 Task: For heading Arial Rounded MT Bold with Underline.  font size for heading26,  'Change the font style of data to'Browallia New.  and font size to 18,  Change the alignment of both headline & data to Align middle & Align Text left.  In the sheet  Attendance Tracker
Action: Mouse moved to (58, 140)
Screenshot: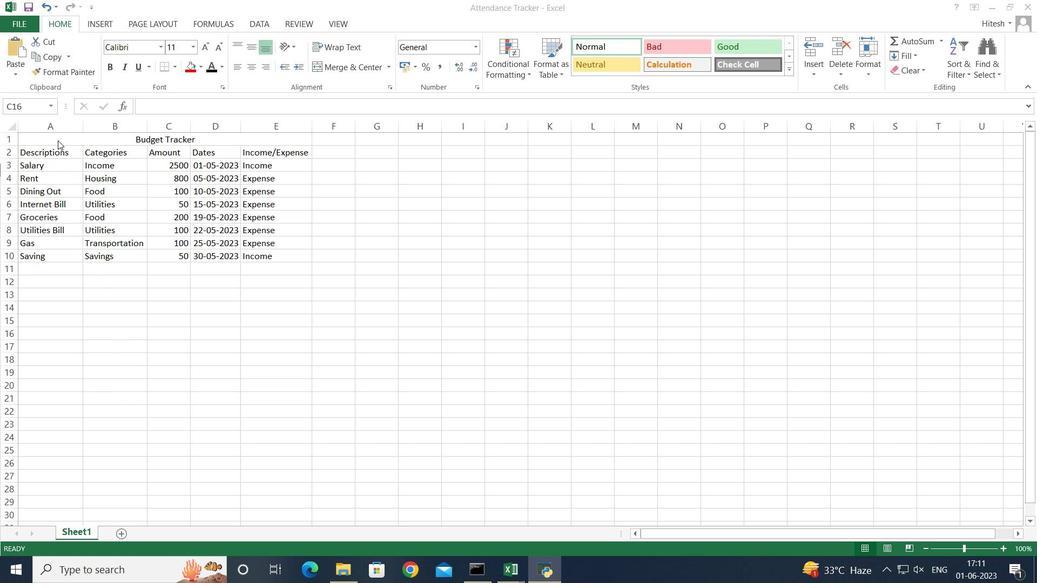 
Action: Mouse pressed left at (58, 140)
Screenshot: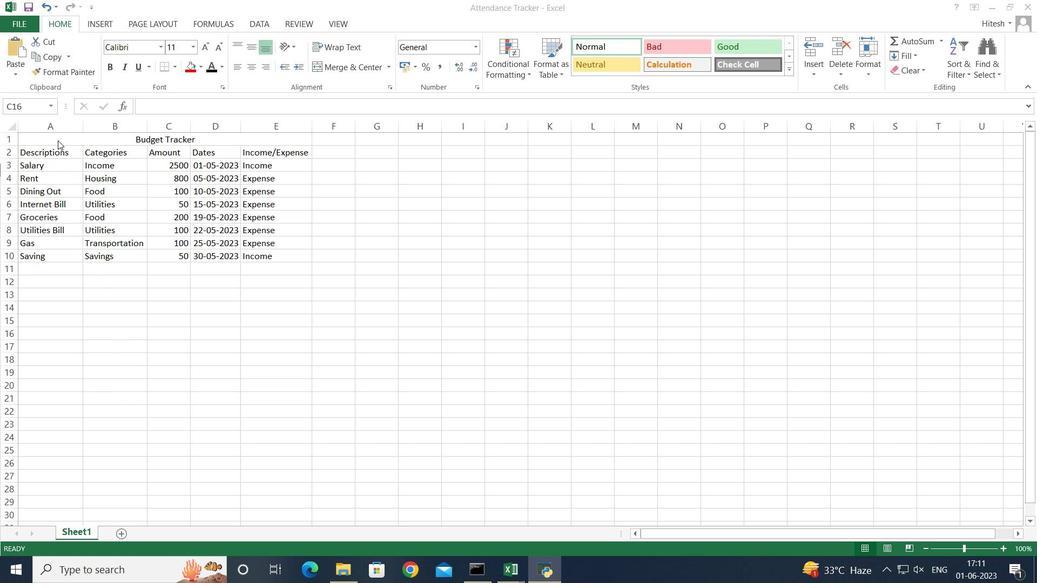 
Action: Mouse moved to (64, 136)
Screenshot: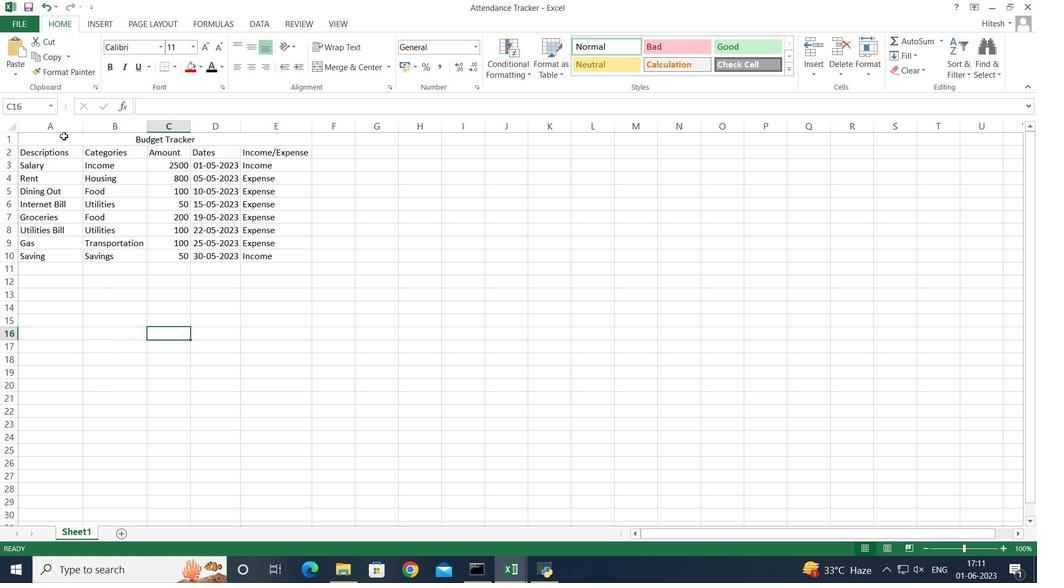 
Action: Mouse pressed left at (64, 136)
Screenshot: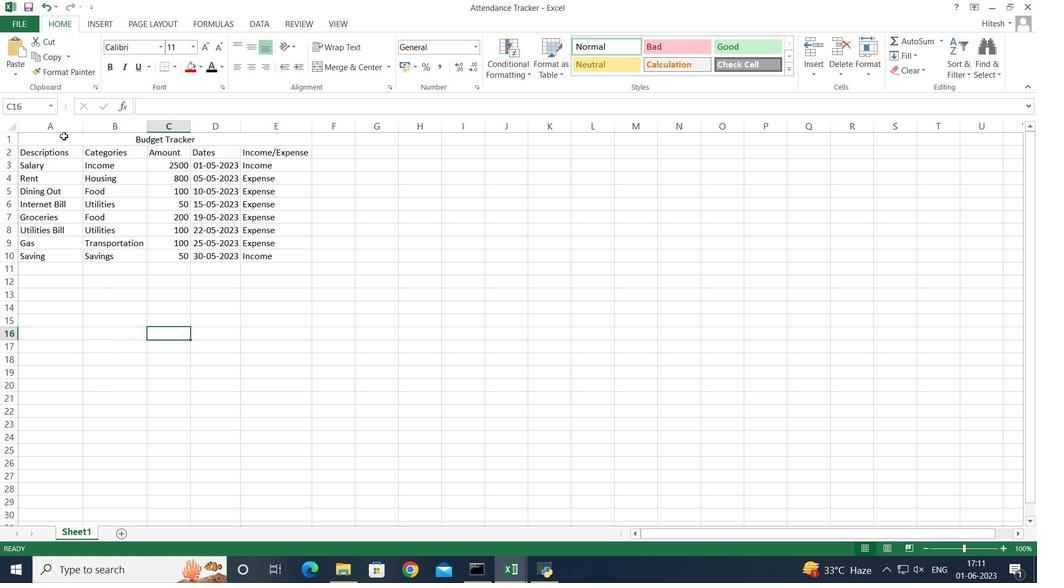 
Action: Mouse moved to (161, 47)
Screenshot: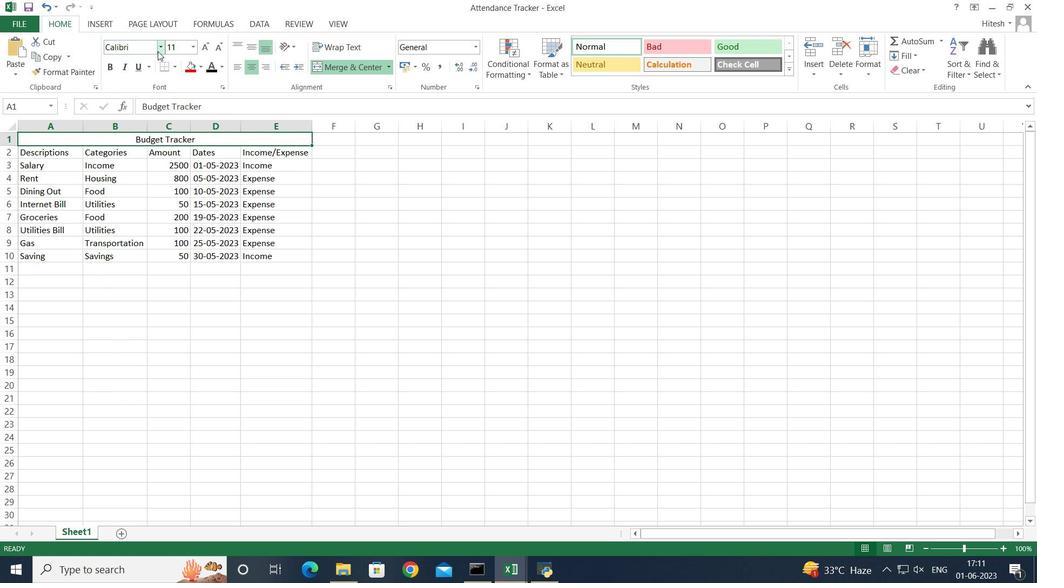 
Action: Mouse pressed left at (161, 47)
Screenshot: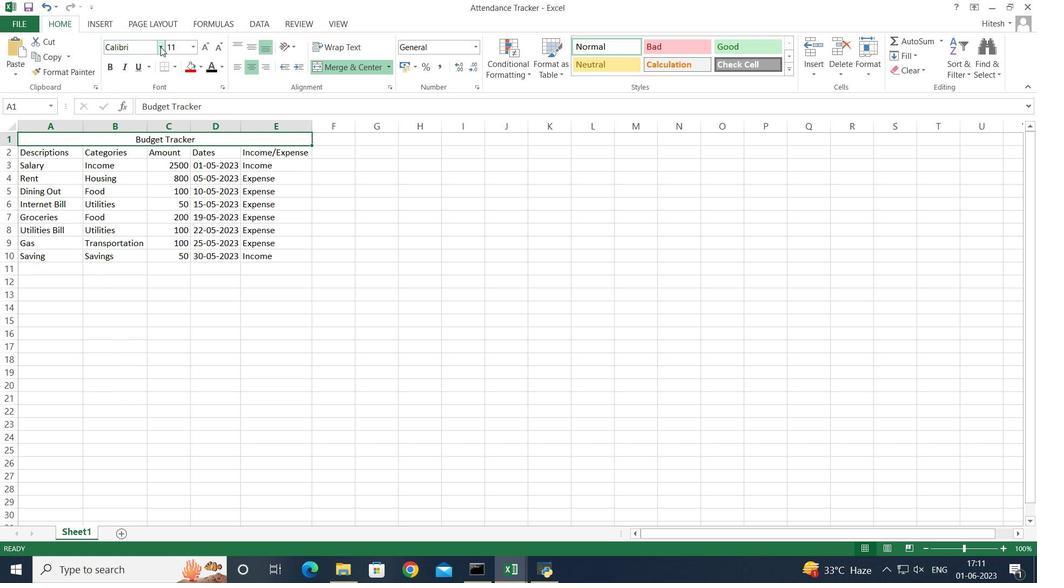 
Action: Mouse moved to (161, 47)
Screenshot: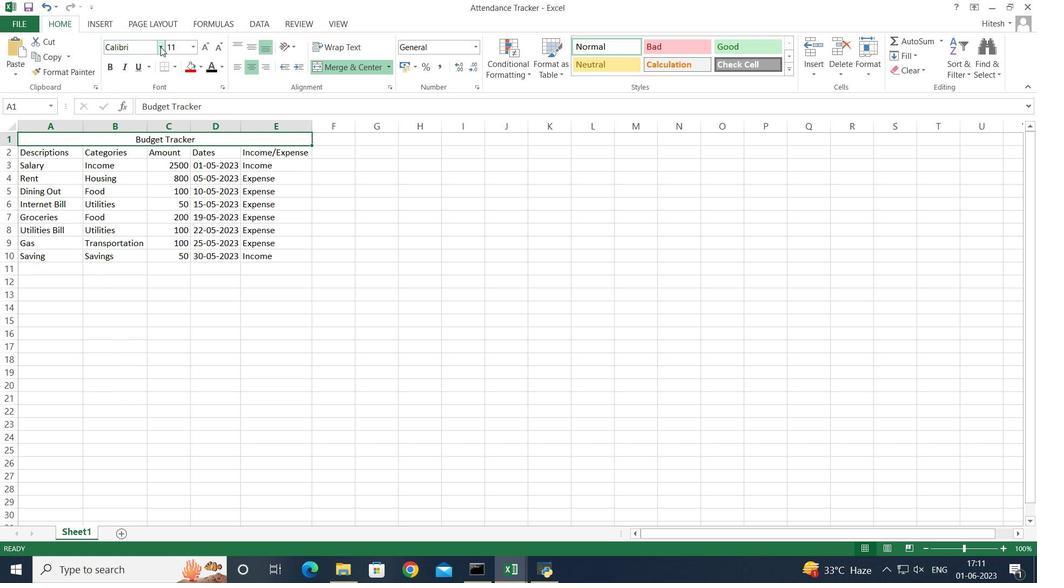 
Action: Key pressed arial<Key.space>rounded
Screenshot: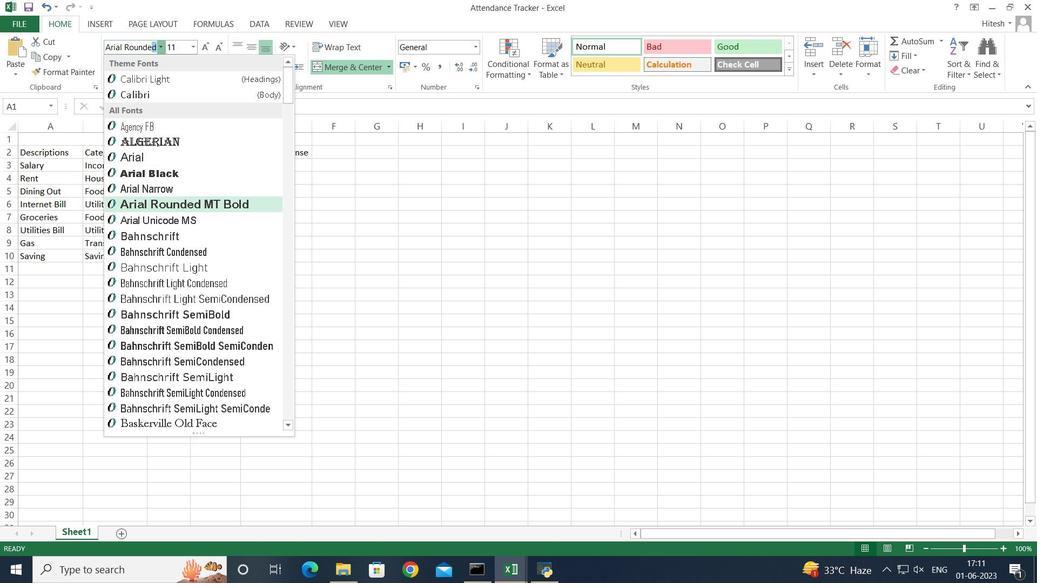 
Action: Mouse moved to (165, 196)
Screenshot: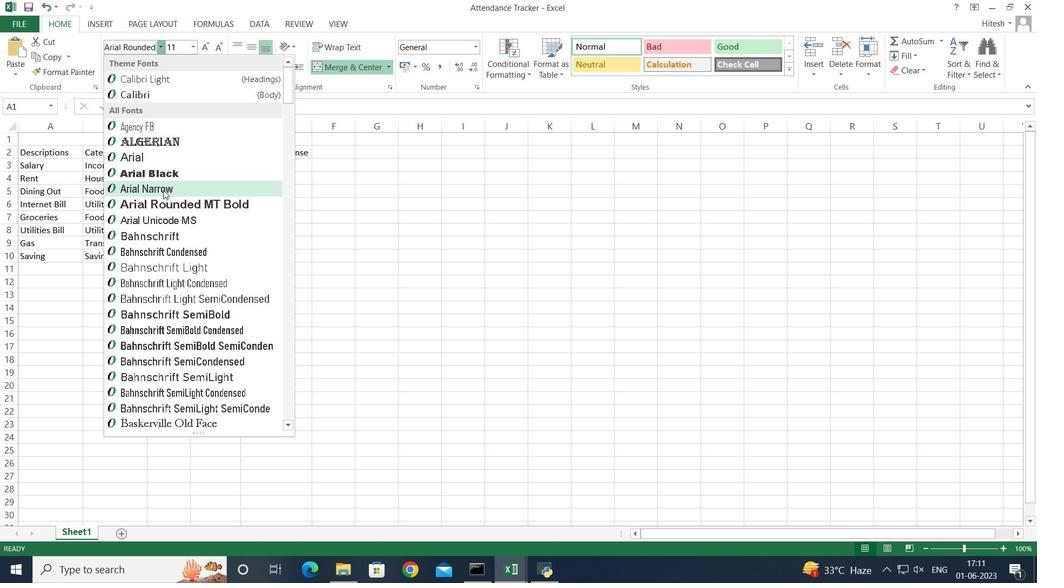 
Action: Mouse pressed left at (165, 196)
Screenshot: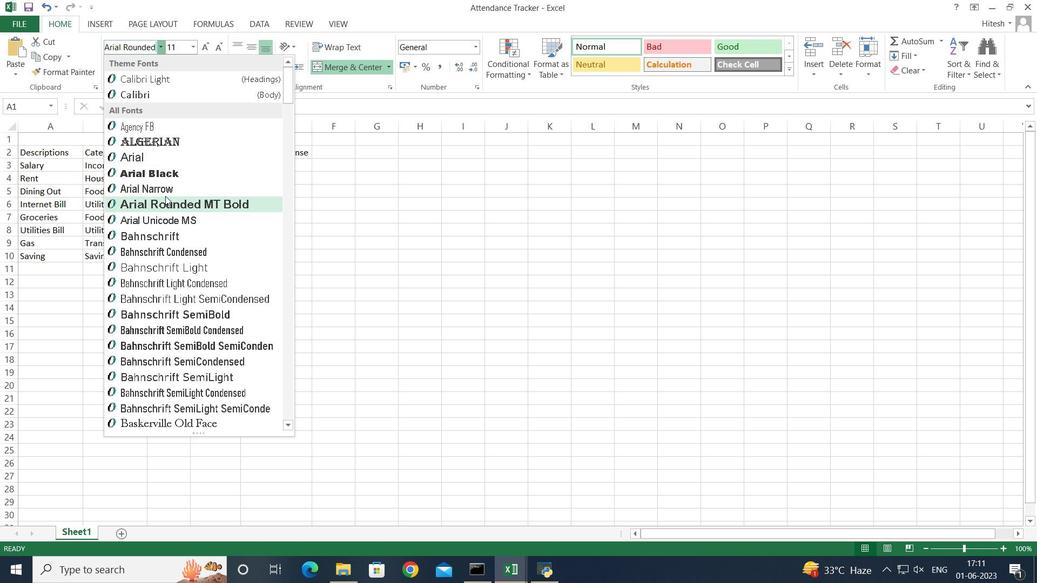 
Action: Mouse moved to (136, 69)
Screenshot: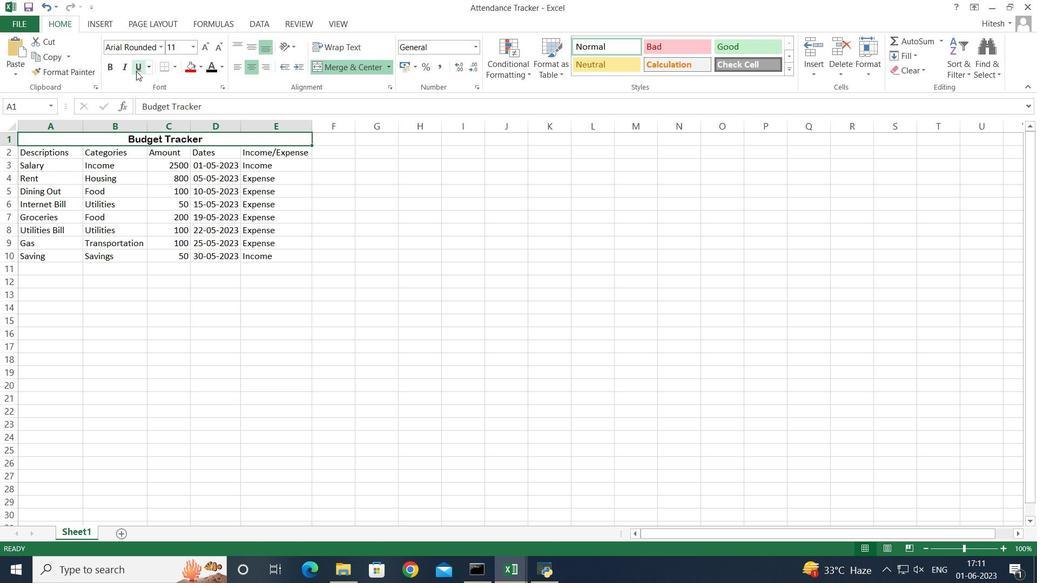 
Action: Mouse pressed left at (136, 69)
Screenshot: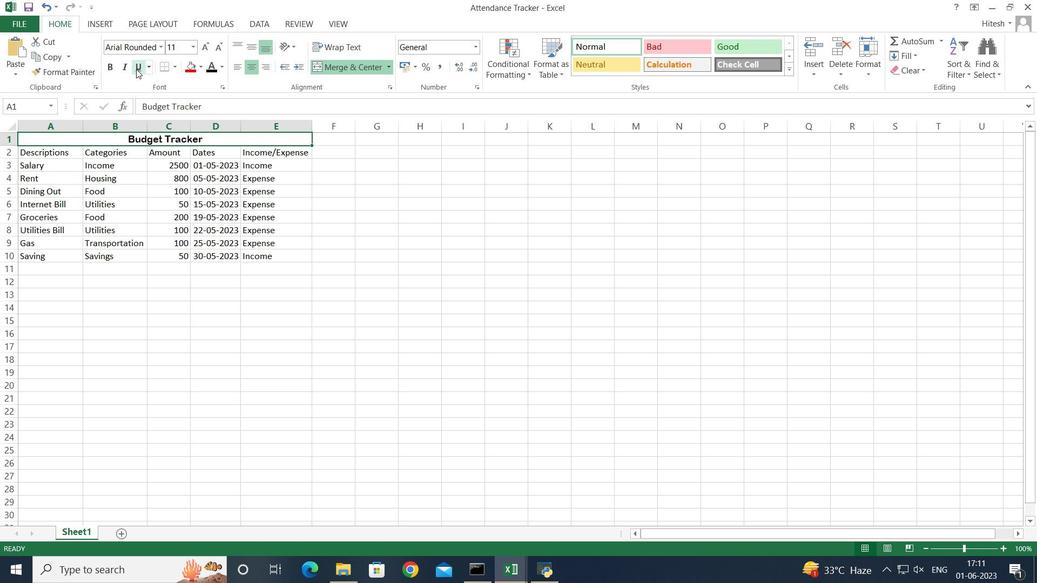 
Action: Mouse moved to (196, 45)
Screenshot: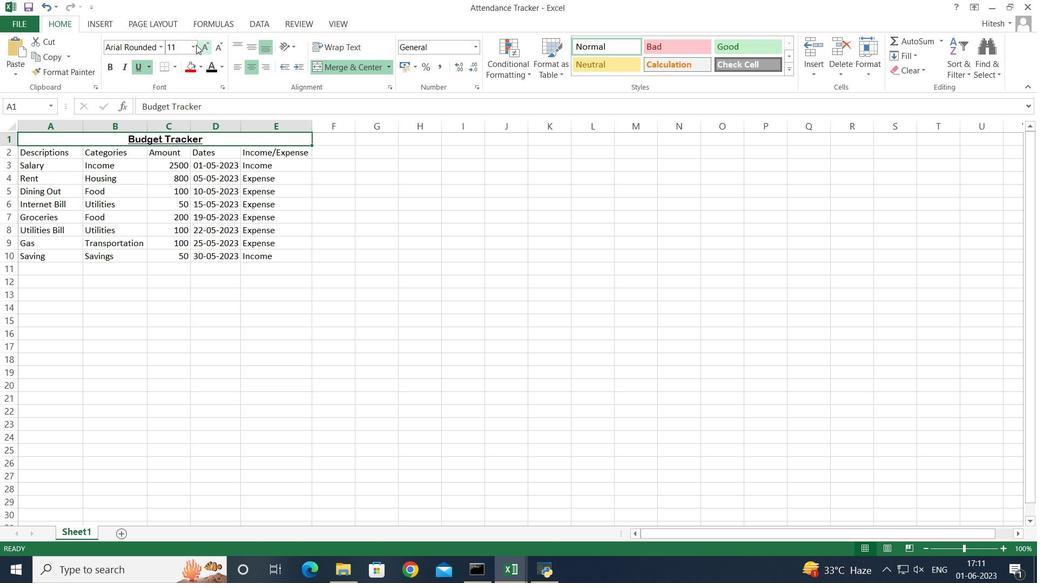 
Action: Mouse pressed left at (196, 45)
Screenshot: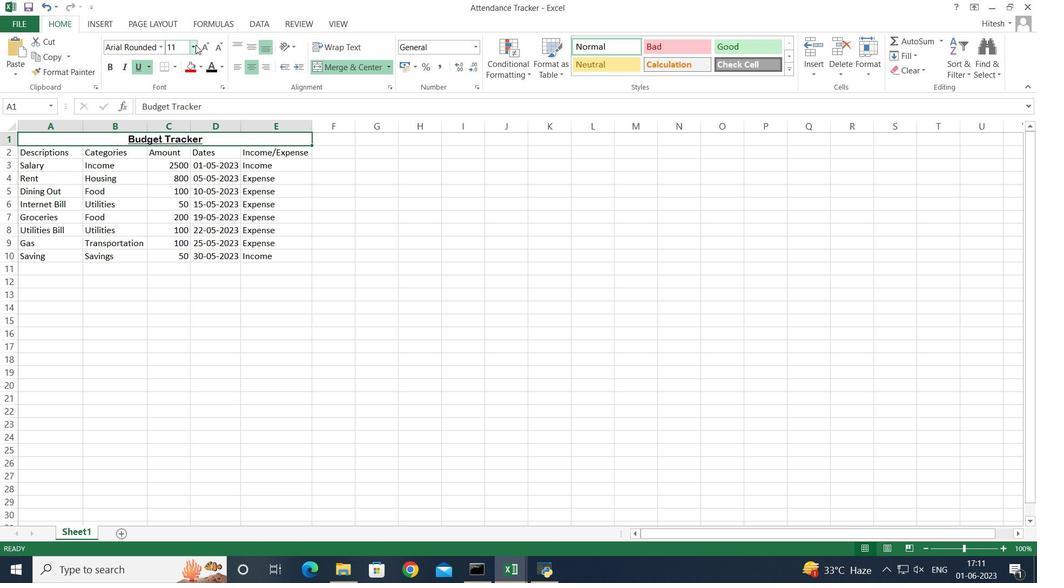 
Action: Key pressed 26<Key.enter>
Screenshot: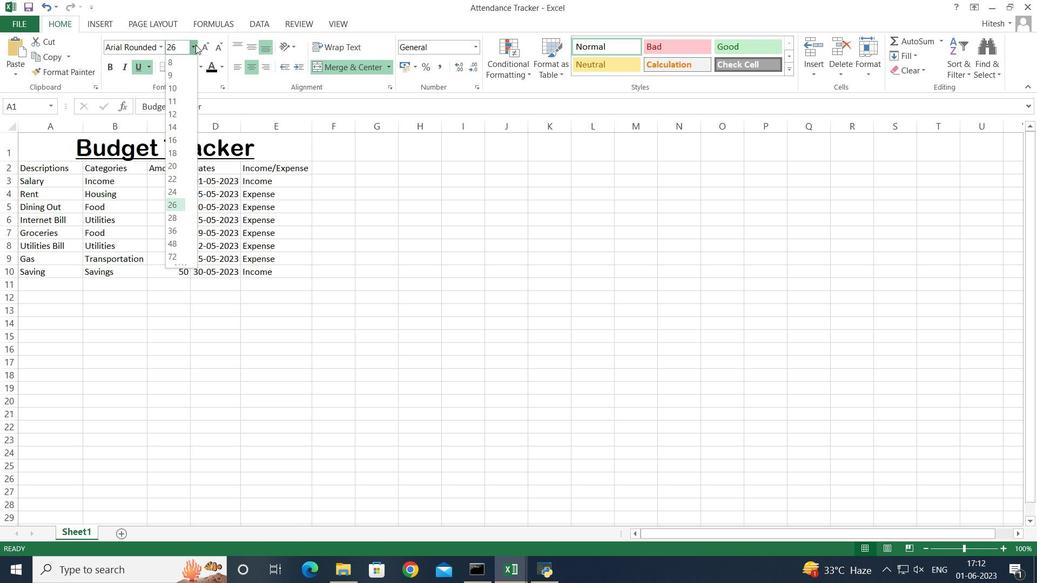 
Action: Mouse moved to (52, 168)
Screenshot: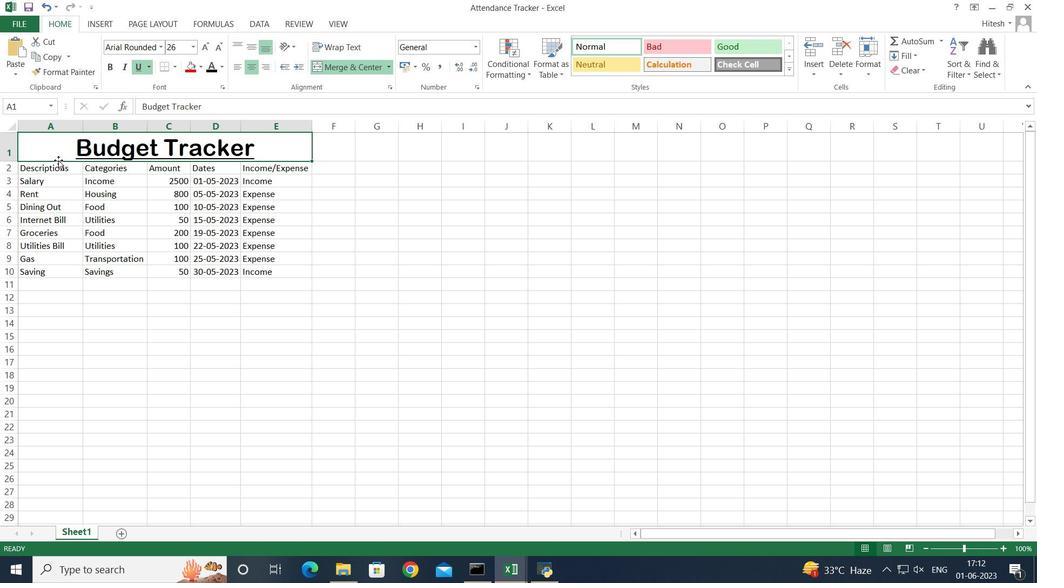 
Action: Mouse pressed left at (52, 168)
Screenshot: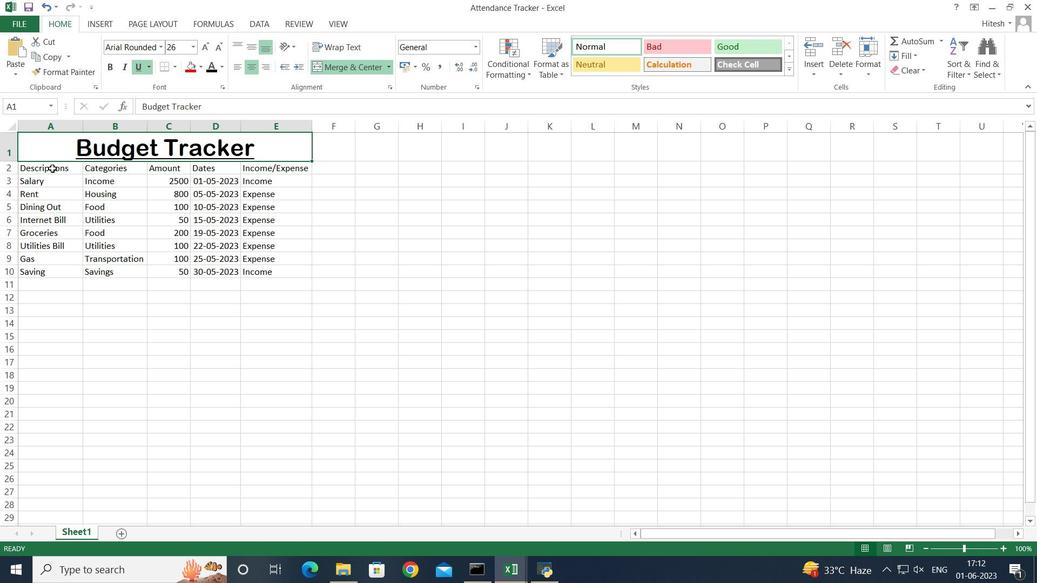 
Action: Key pressed <Key.shift><Key.right><Key.right><Key.right><Key.right><Key.down><Key.down><Key.down><Key.down><Key.down><Key.down><Key.down><Key.down>
Screenshot: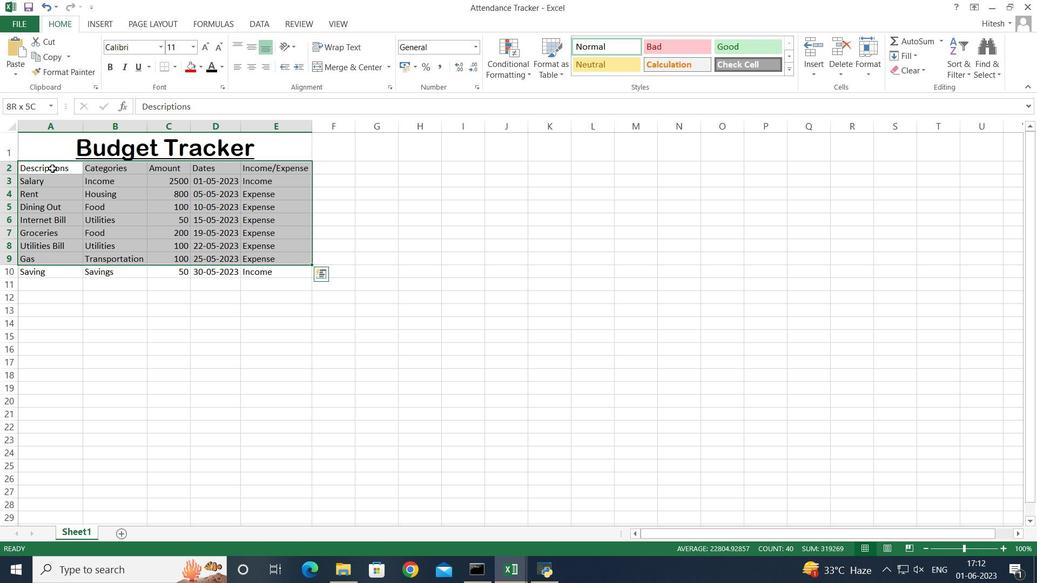 
Action: Mouse moved to (161, 45)
Screenshot: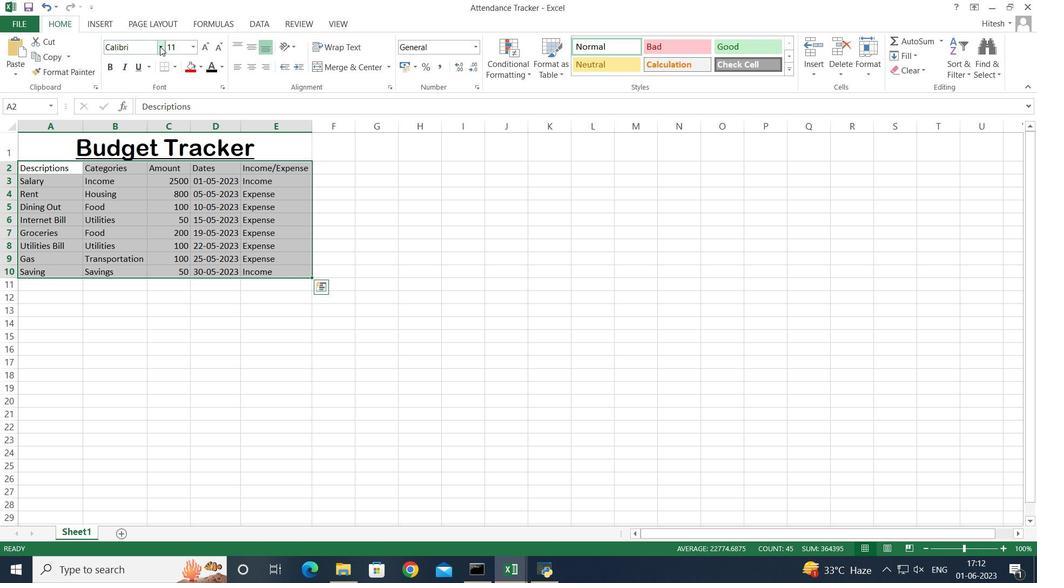 
Action: Mouse pressed left at (161, 45)
Screenshot: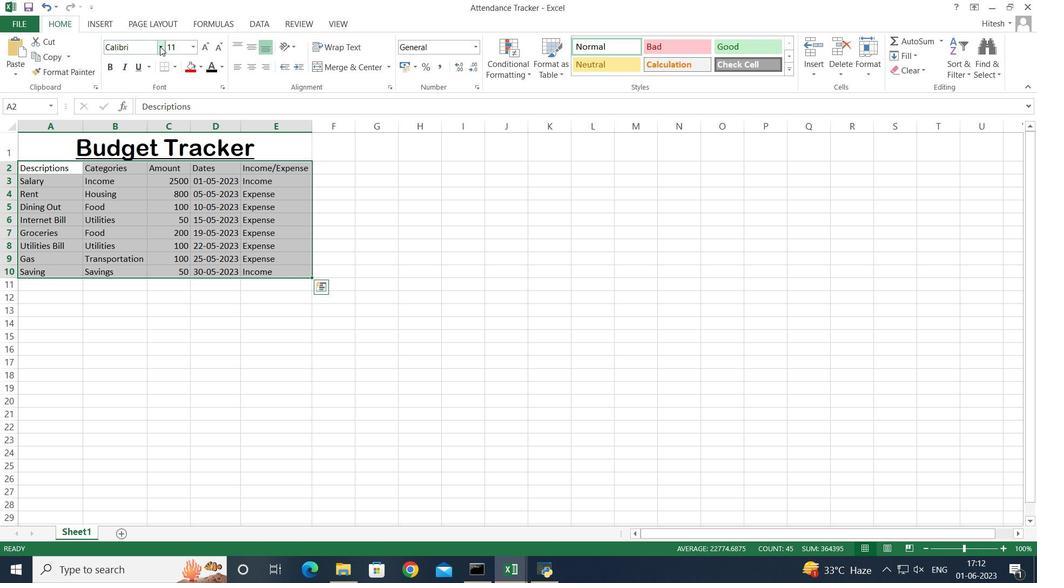 
Action: Mouse moved to (158, 45)
Screenshot: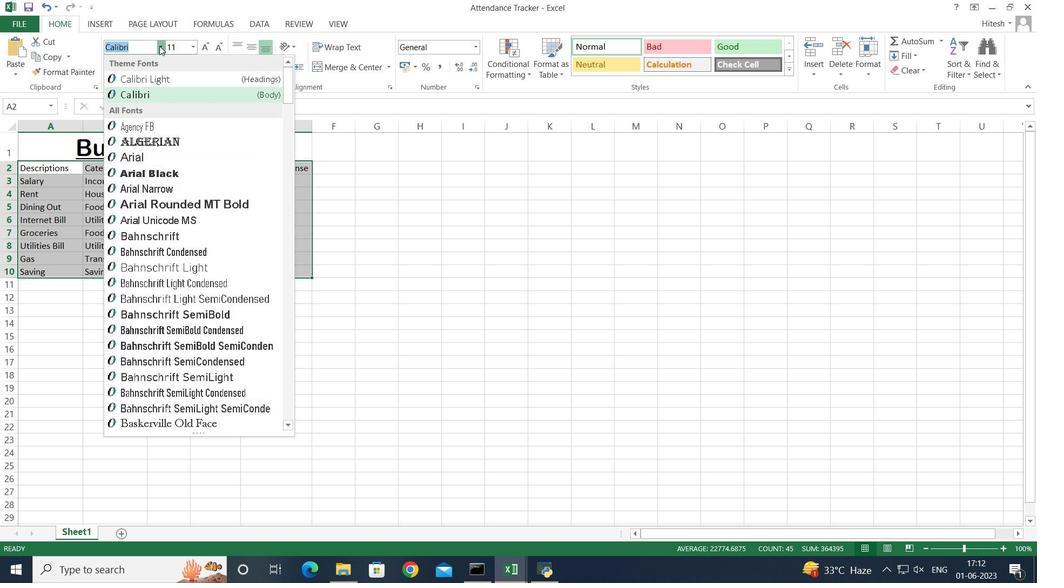 
Action: Key pressed browallia<Key.space>new<Key.enter>
Screenshot: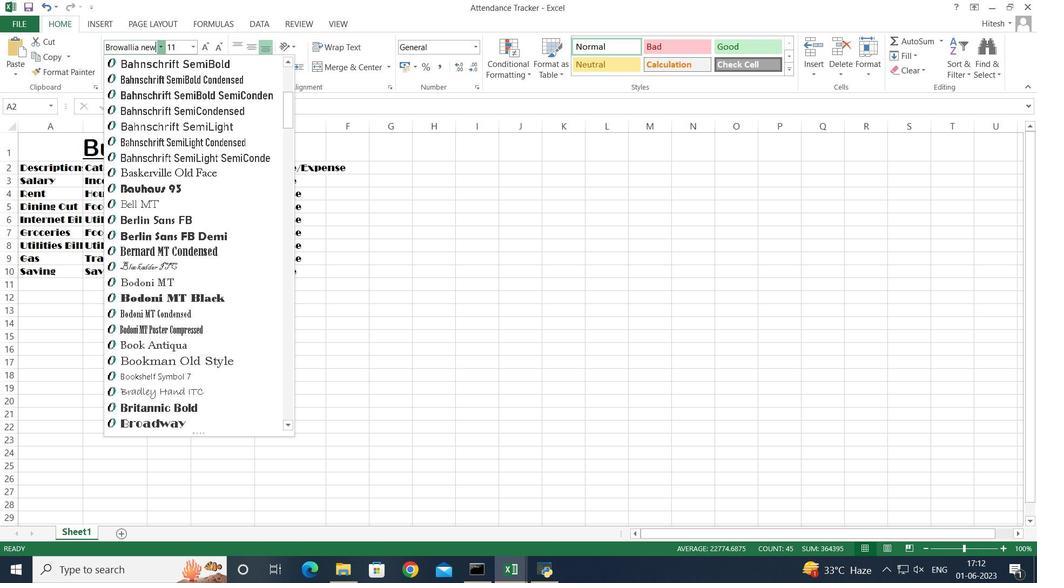 
Action: Mouse moved to (193, 49)
Screenshot: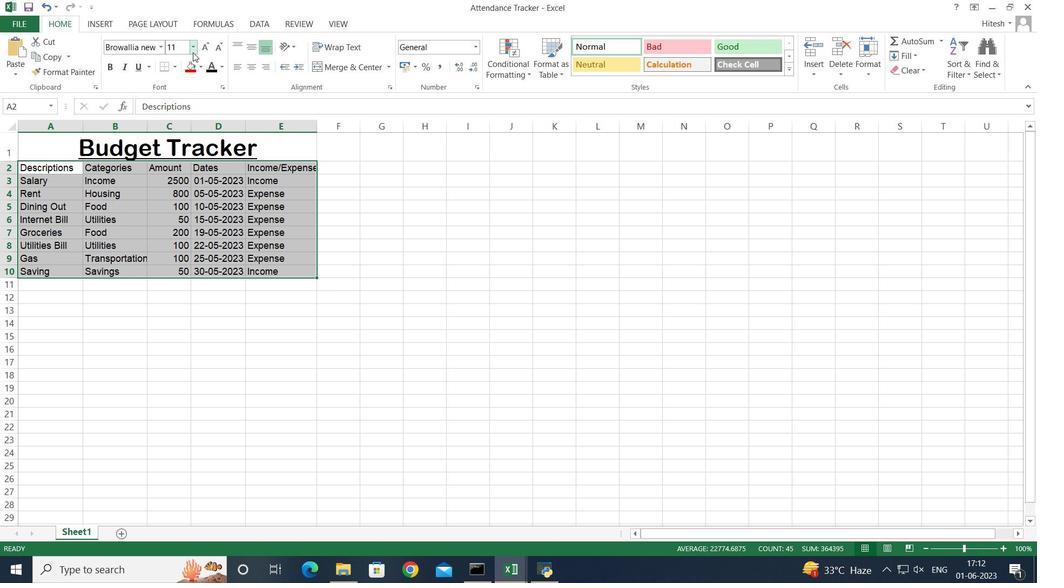 
Action: Mouse pressed left at (193, 49)
Screenshot: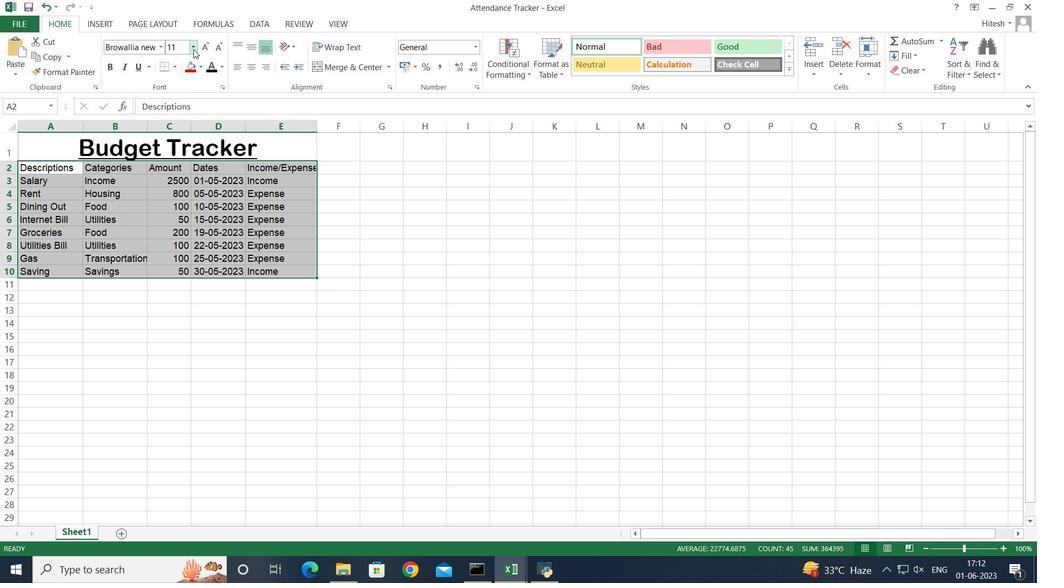 
Action: Mouse moved to (178, 103)
Screenshot: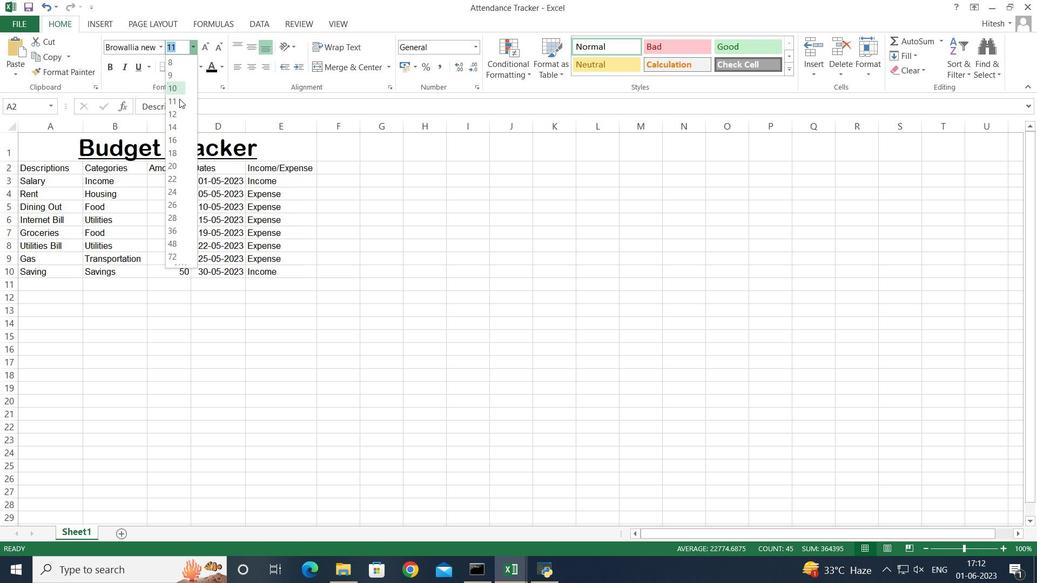
Action: Key pressed 18<Key.enter>
Screenshot: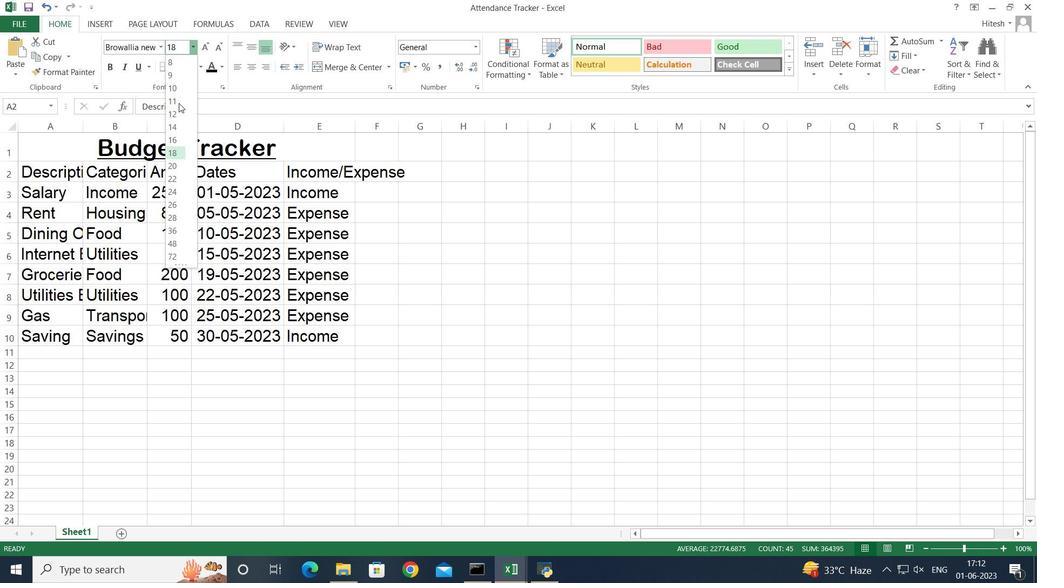 
Action: Mouse moved to (151, 358)
Screenshot: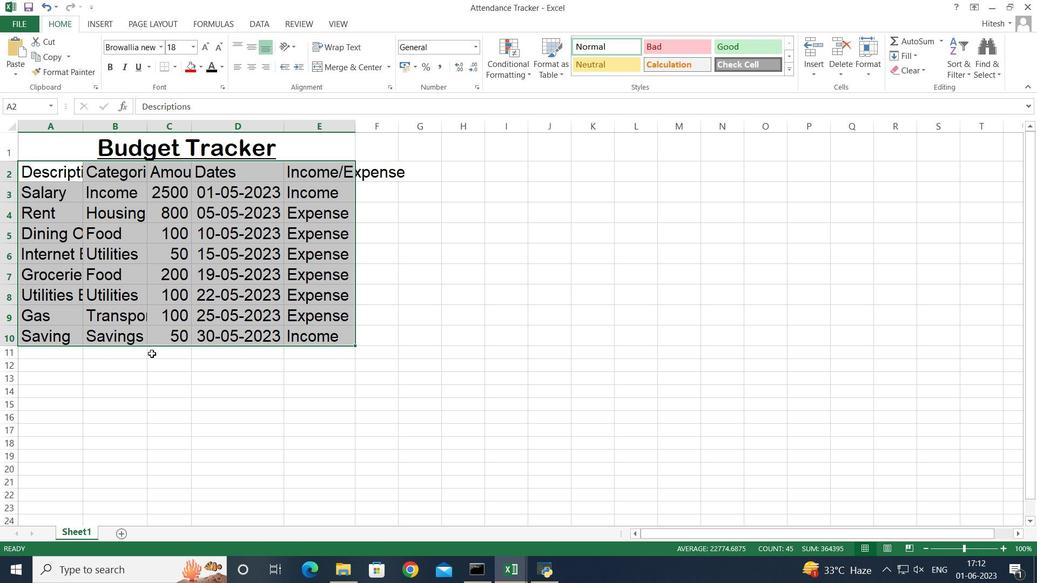 
Action: Mouse pressed left at (151, 358)
Screenshot: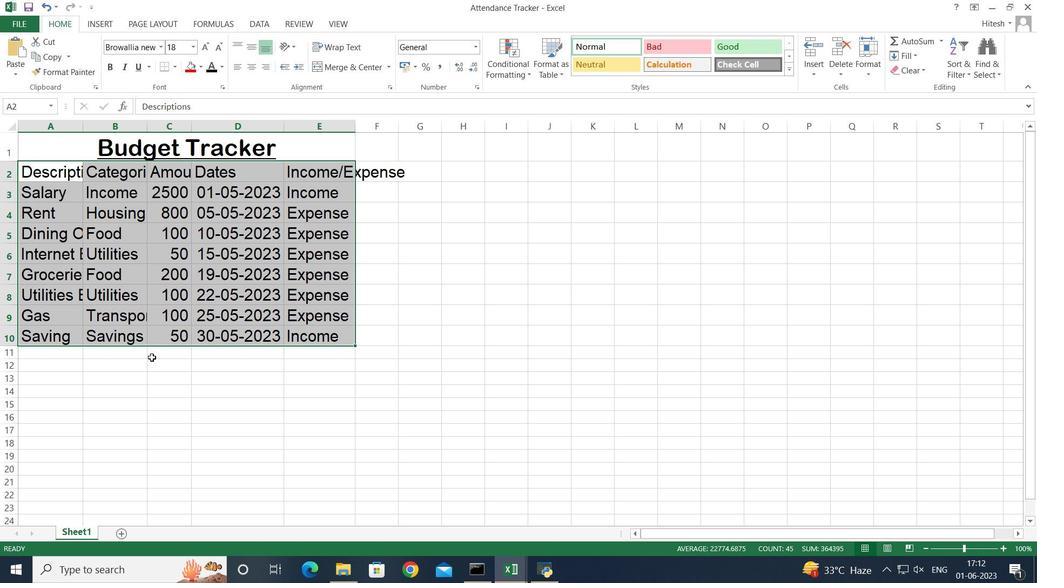 
Action: Mouse moved to (55, 146)
Screenshot: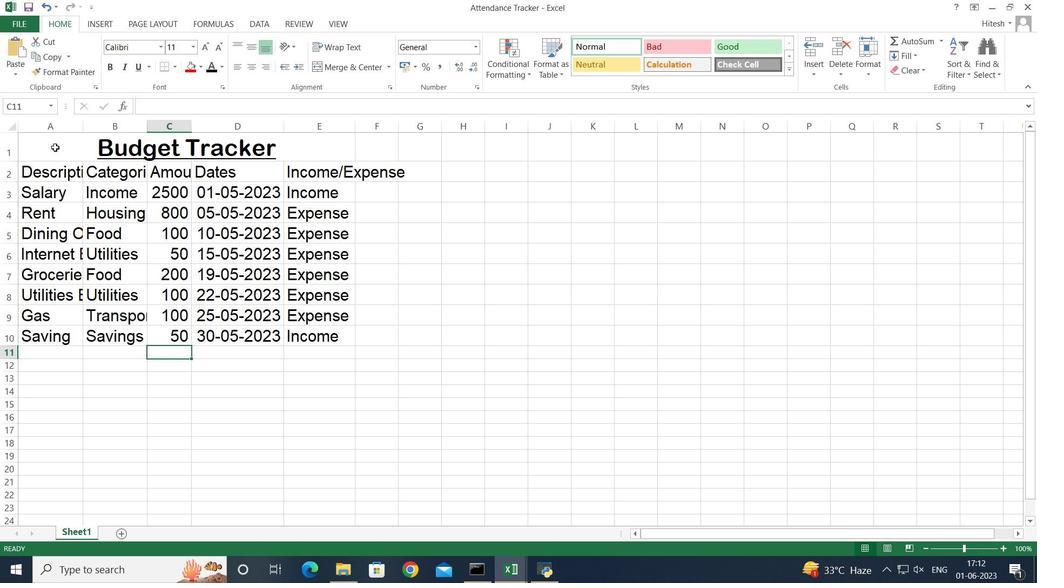 
Action: Mouse pressed left at (55, 146)
Screenshot: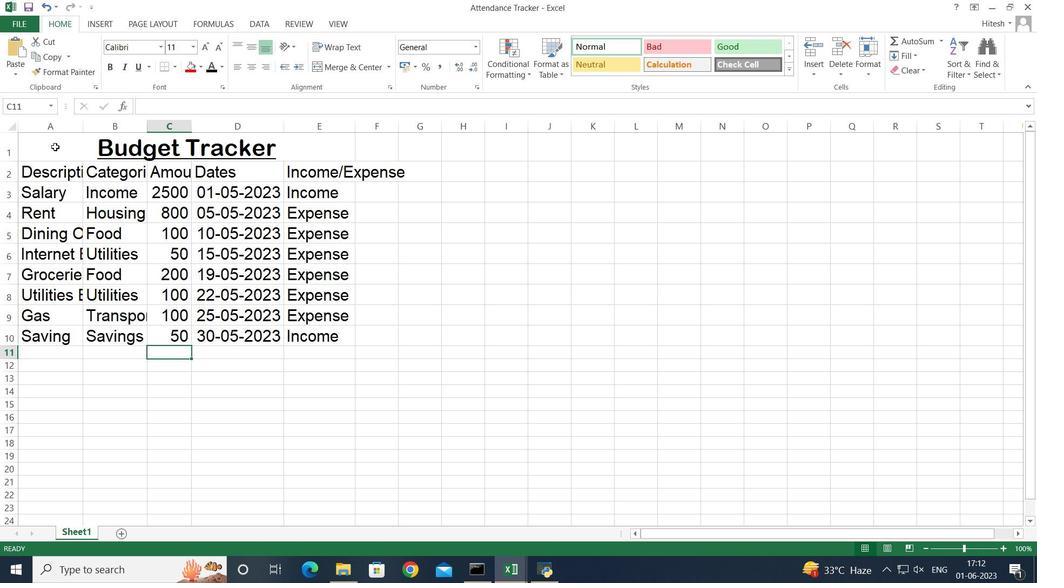 
Action: Mouse moved to (247, 46)
Screenshot: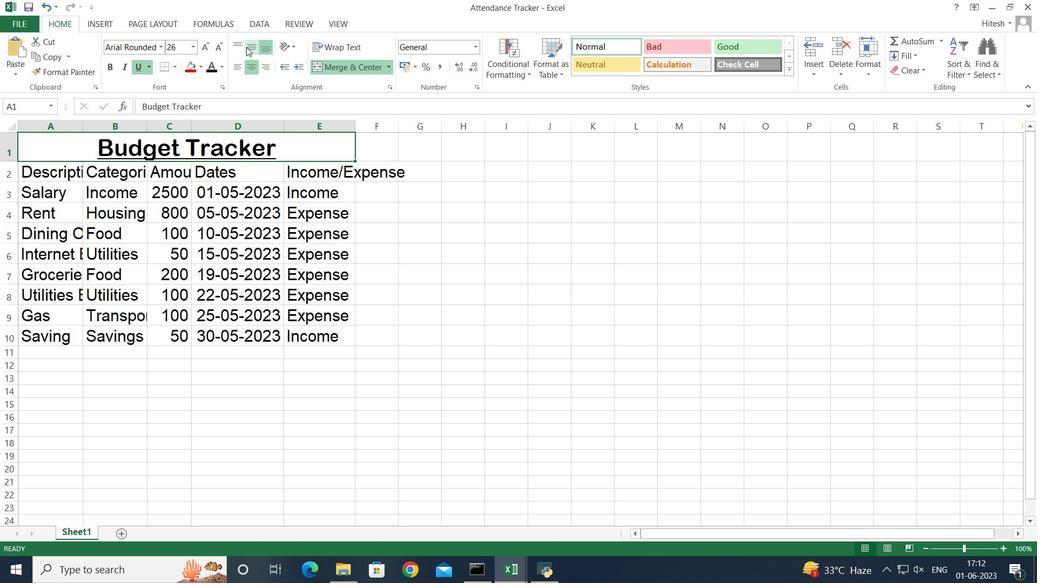 
Action: Mouse pressed left at (247, 46)
Screenshot: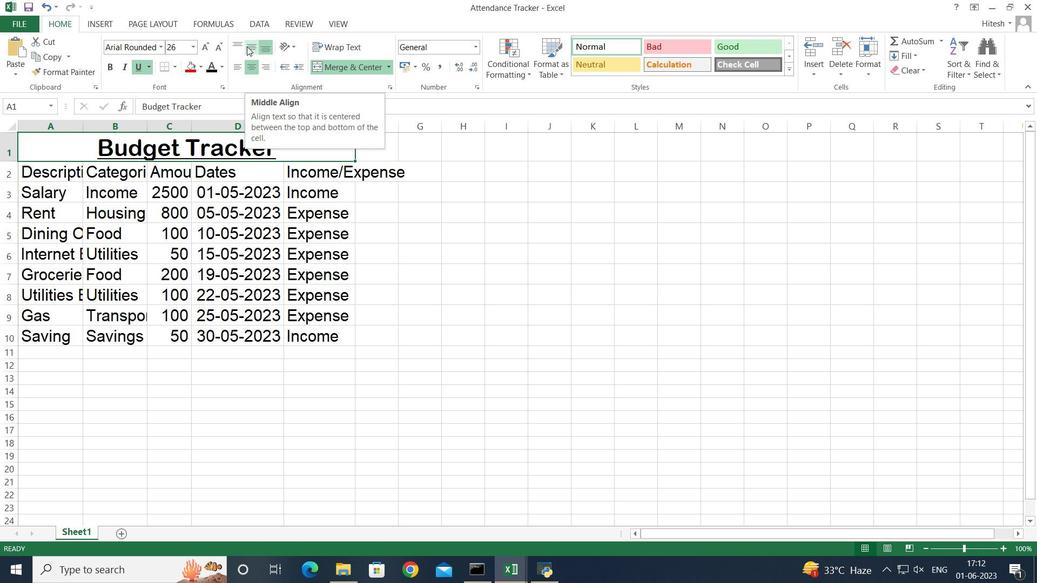
Action: Mouse moved to (64, 165)
Screenshot: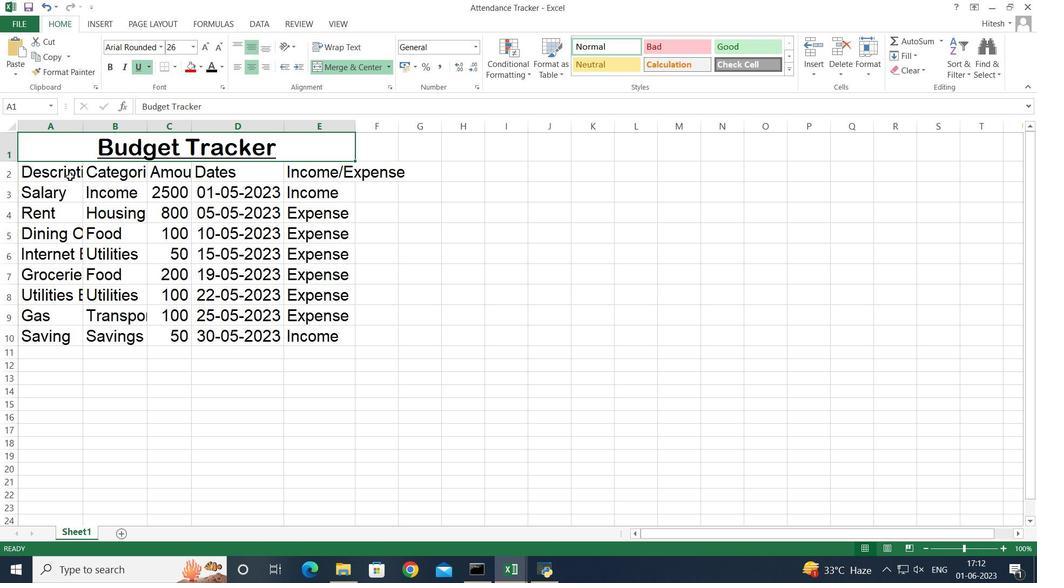 
Action: Mouse pressed left at (64, 165)
Screenshot: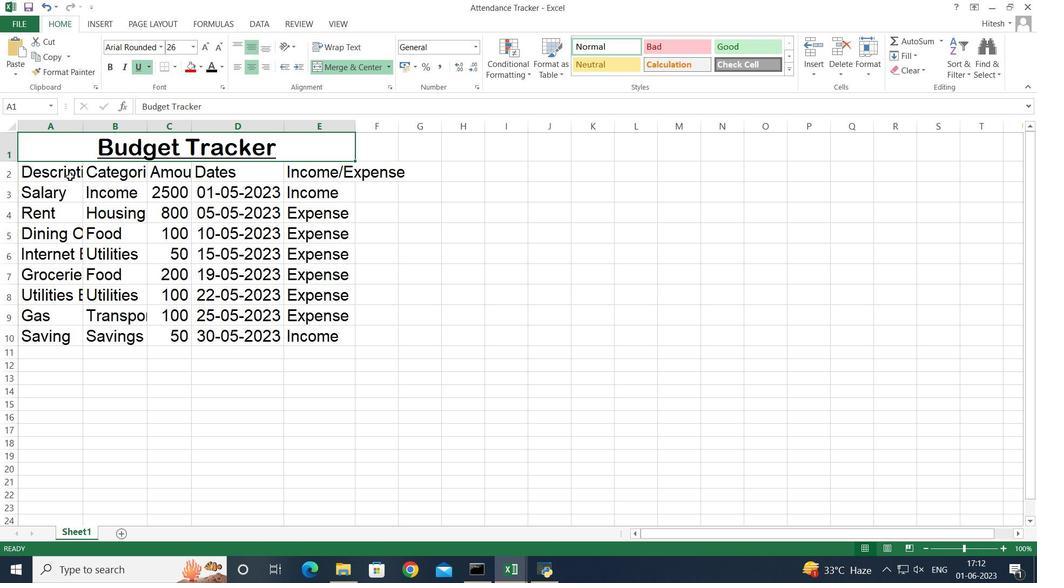 
Action: Key pressed <Key.shift><Key.right><Key.right><Key.right><Key.right><Key.down><Key.down><Key.down><Key.down><Key.down><Key.down><Key.down><Key.down>
Screenshot: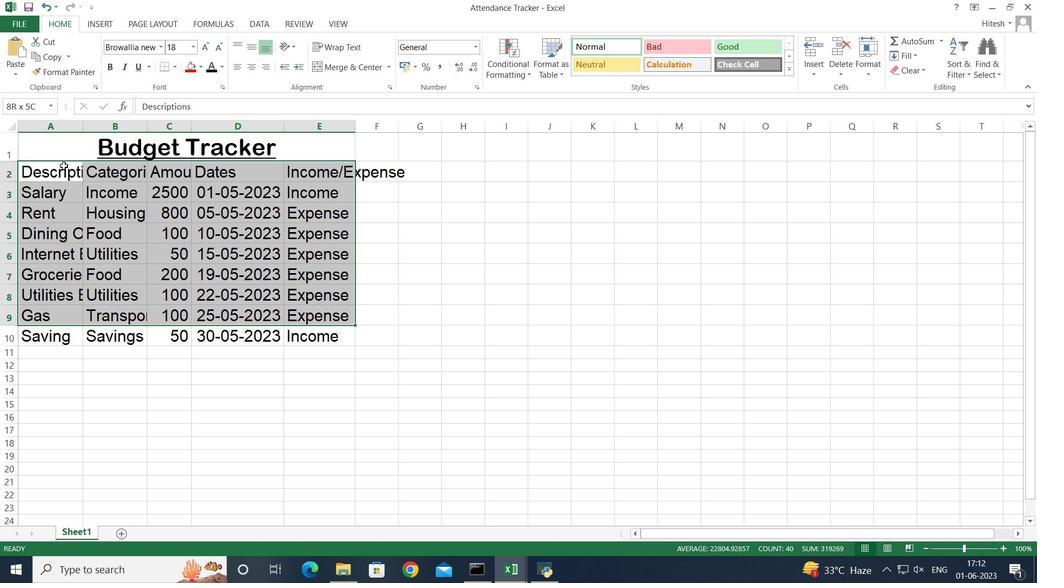 
Action: Mouse moved to (236, 68)
Screenshot: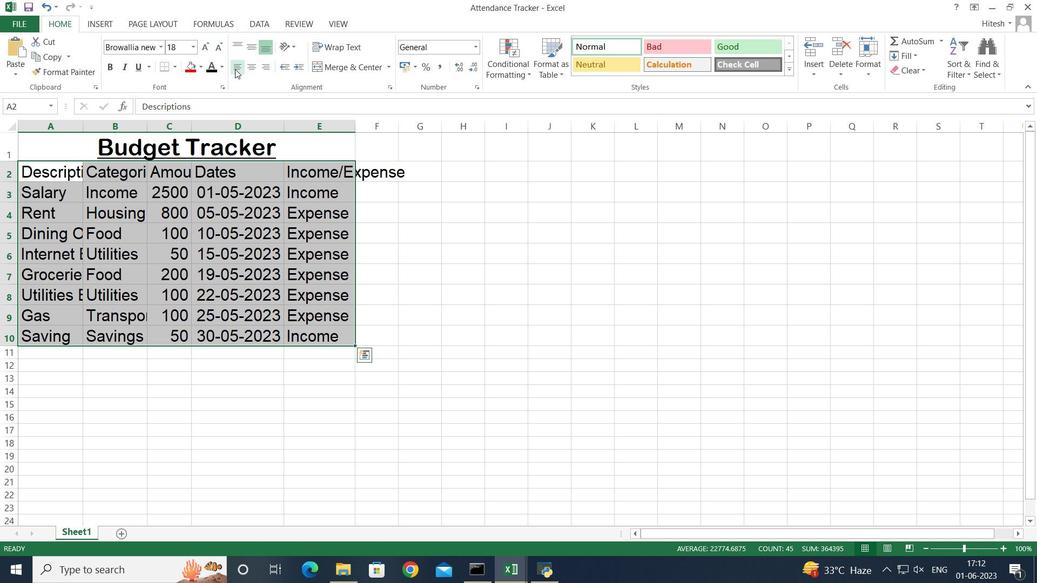 
Action: Mouse pressed left at (236, 68)
Screenshot: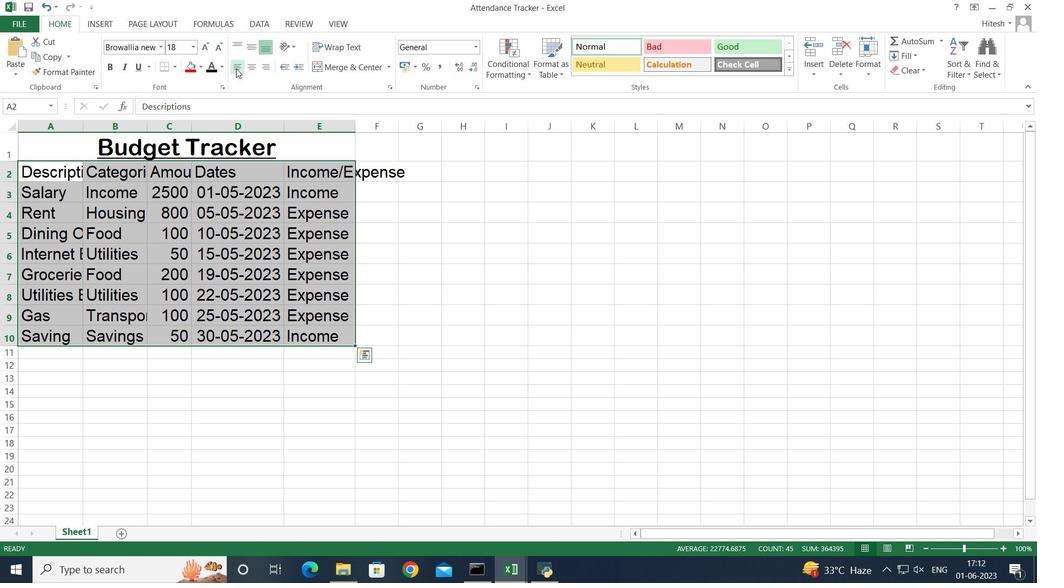 
Action: Mouse moved to (205, 413)
Screenshot: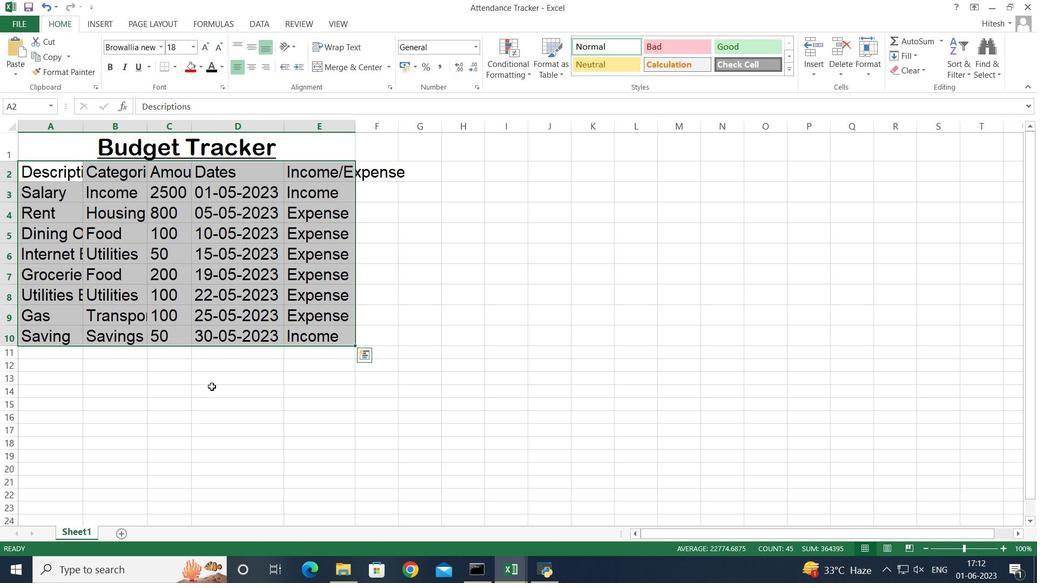 
Action: Mouse pressed left at (205, 413)
Screenshot: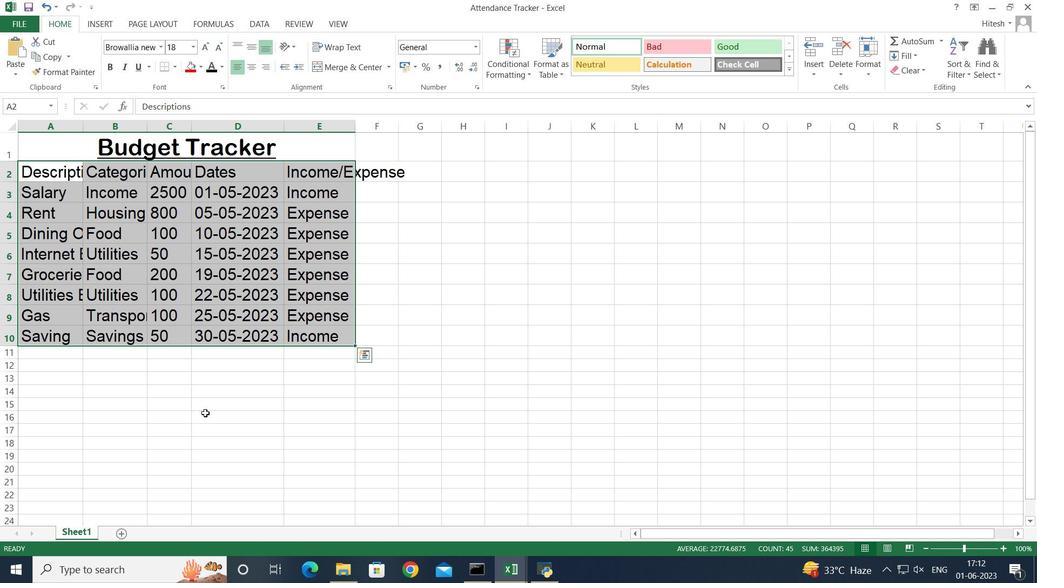 
Action: Mouse moved to (209, 439)
Screenshot: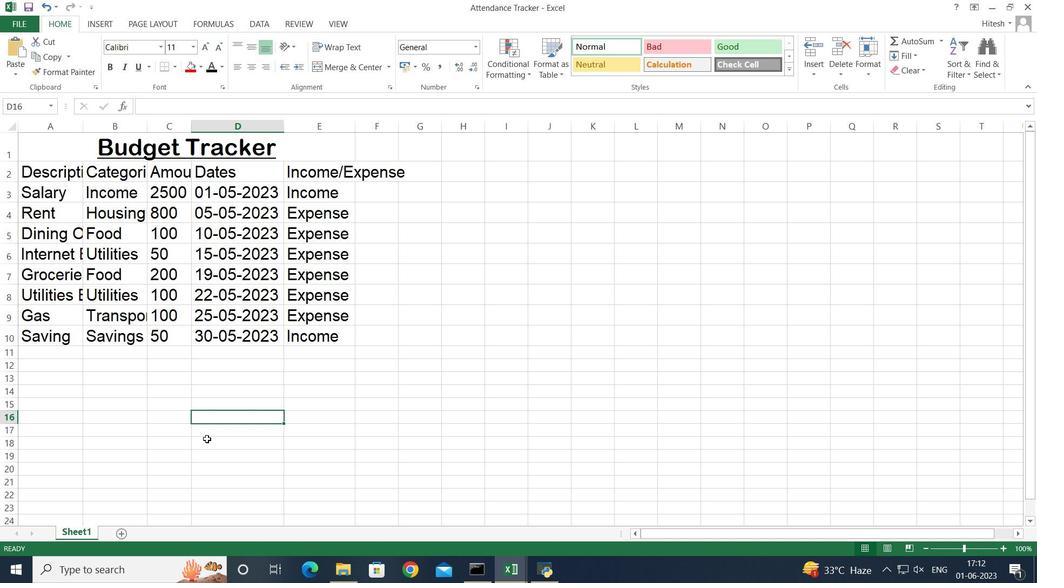 
